 Task: Create a task  Implement payment gateway integration for the app , assign it to team member softage.7@softage.net in the project TreasureLine and update the status of the task to  At Risk , set the priority of the task to Medium.
Action: Mouse moved to (75, 312)
Screenshot: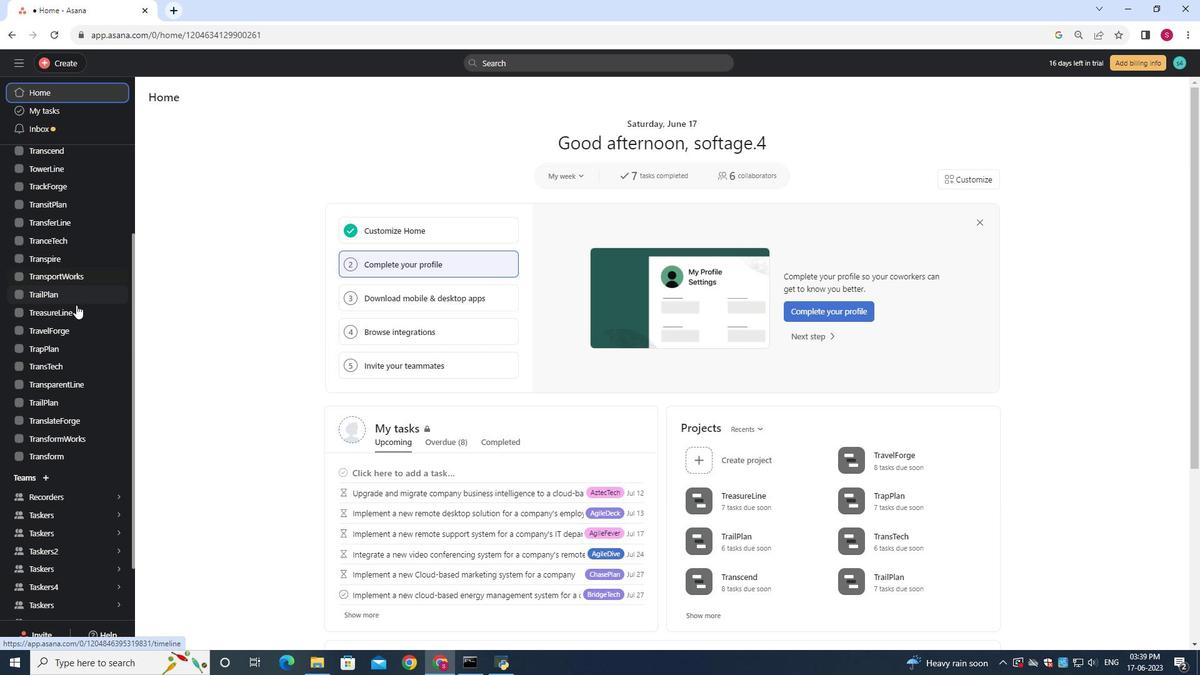 
Action: Mouse pressed left at (75, 312)
Screenshot: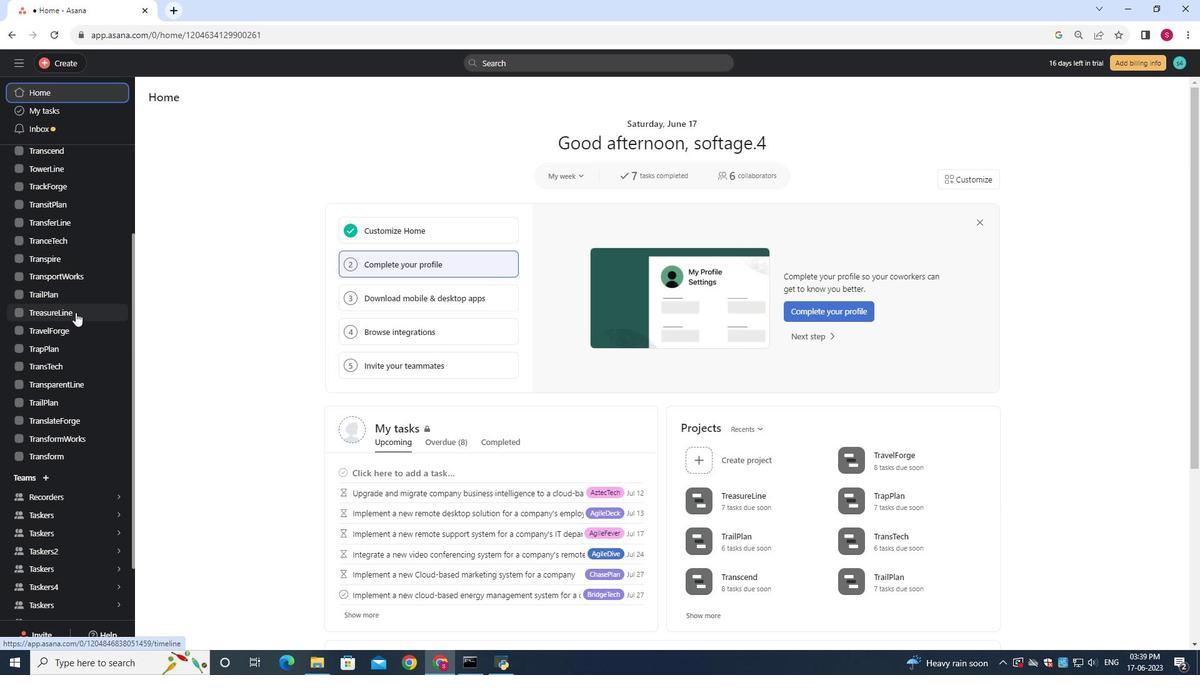 
Action: Mouse moved to (175, 148)
Screenshot: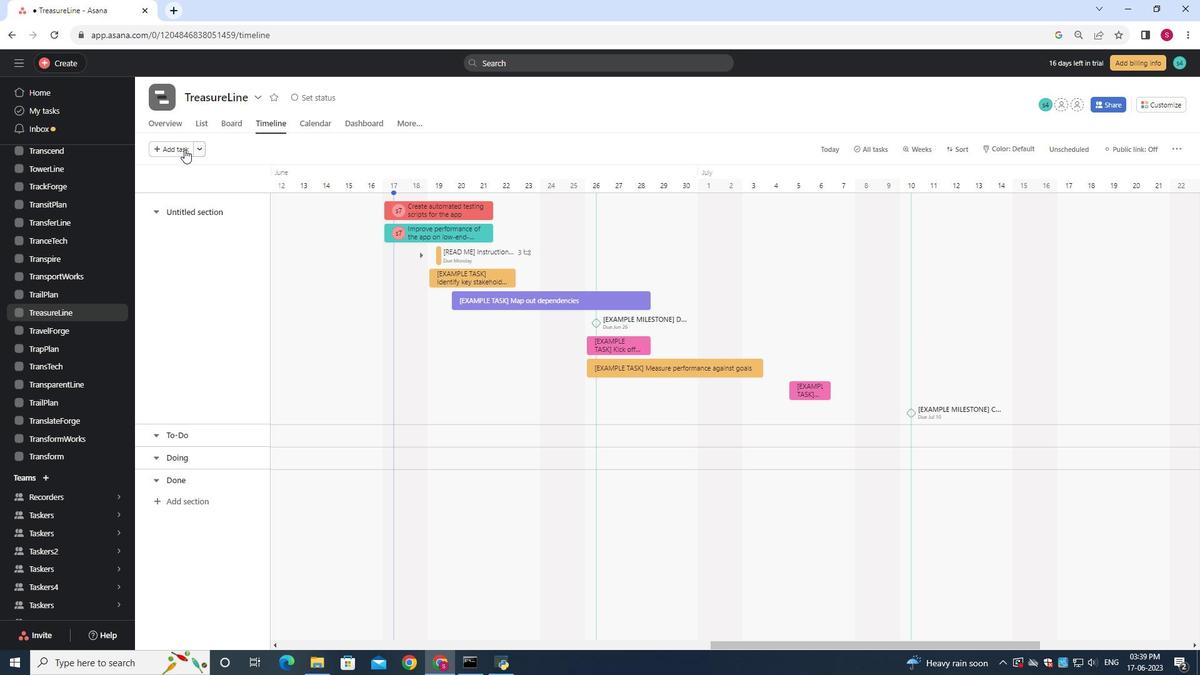 
Action: Mouse pressed left at (175, 148)
Screenshot: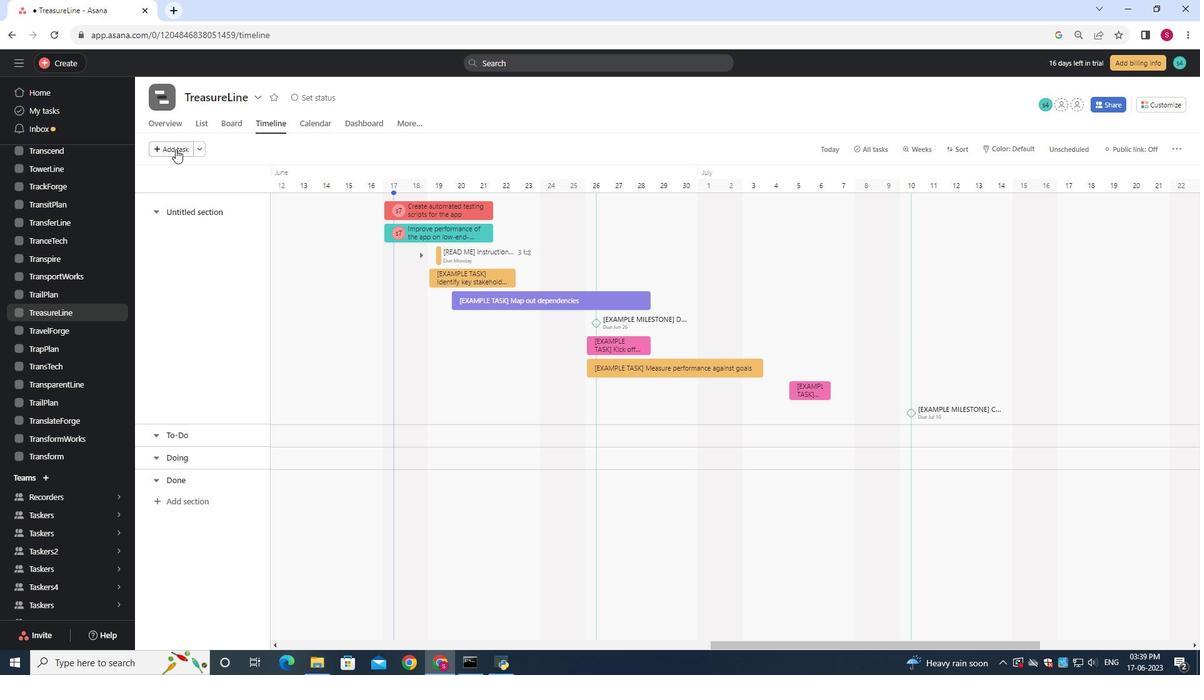 
Action: Mouse moved to (179, 150)
Screenshot: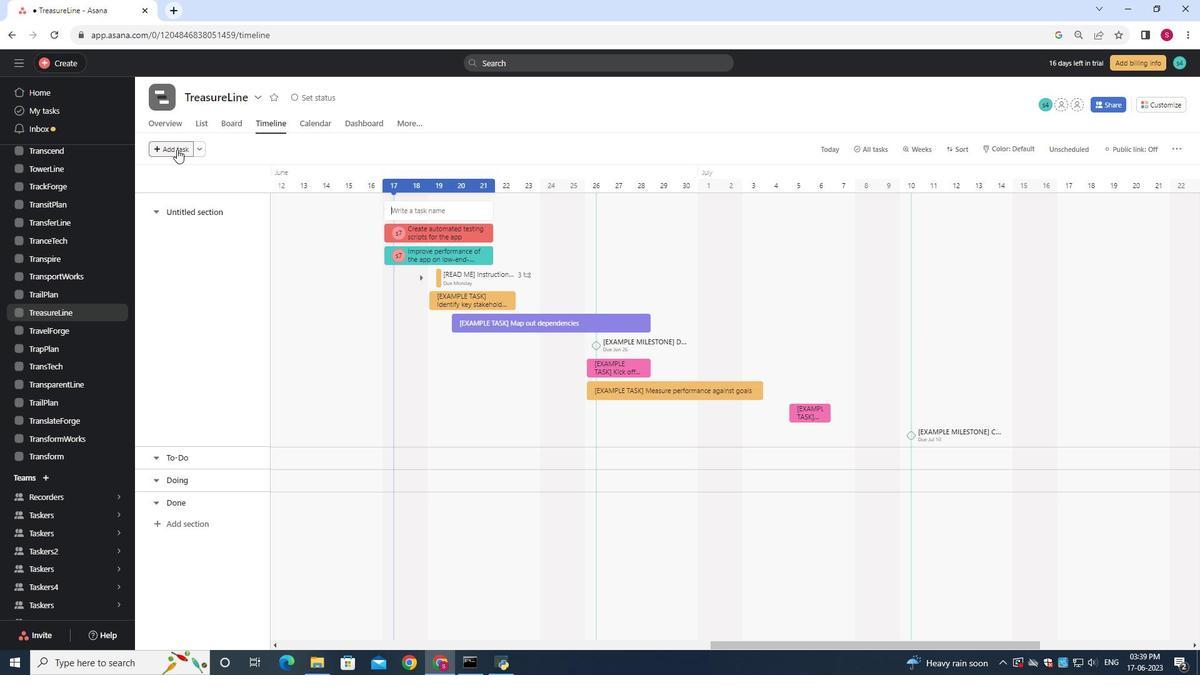 
Action: Key pressed <Key.shift>Implement<Key.space>payment<Key.space>gateway<Key.space>integration<Key.space>for<Key.space>the<Key.space>app
Screenshot: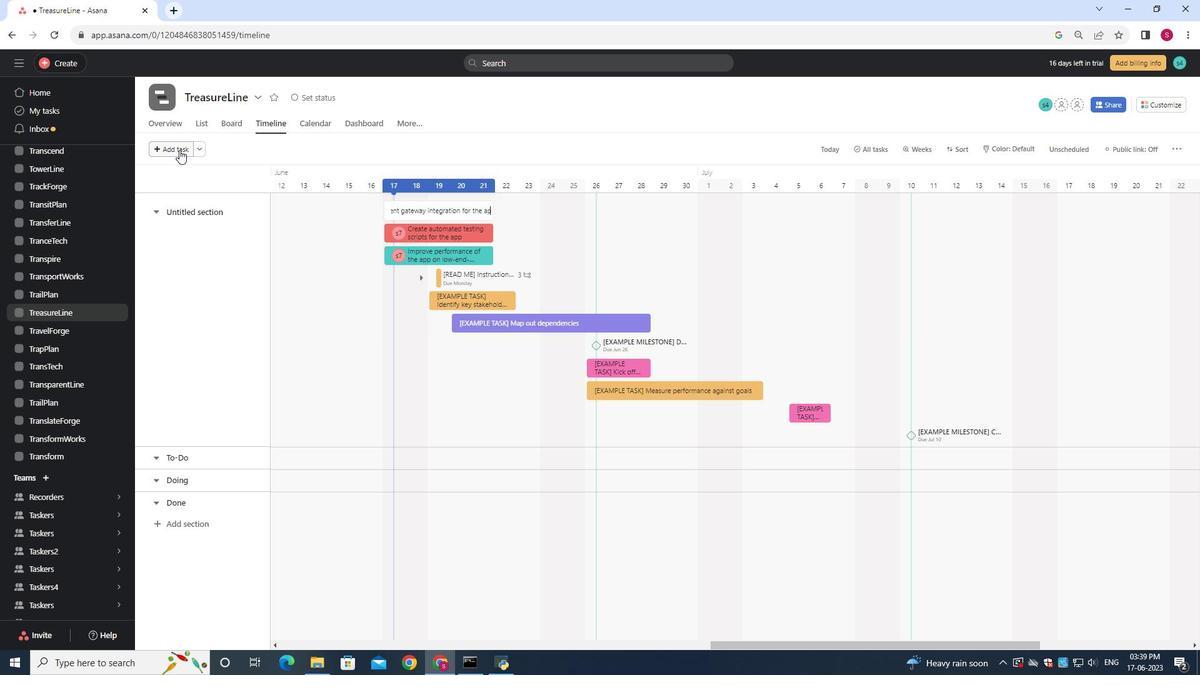 
Action: Mouse moved to (430, 200)
Screenshot: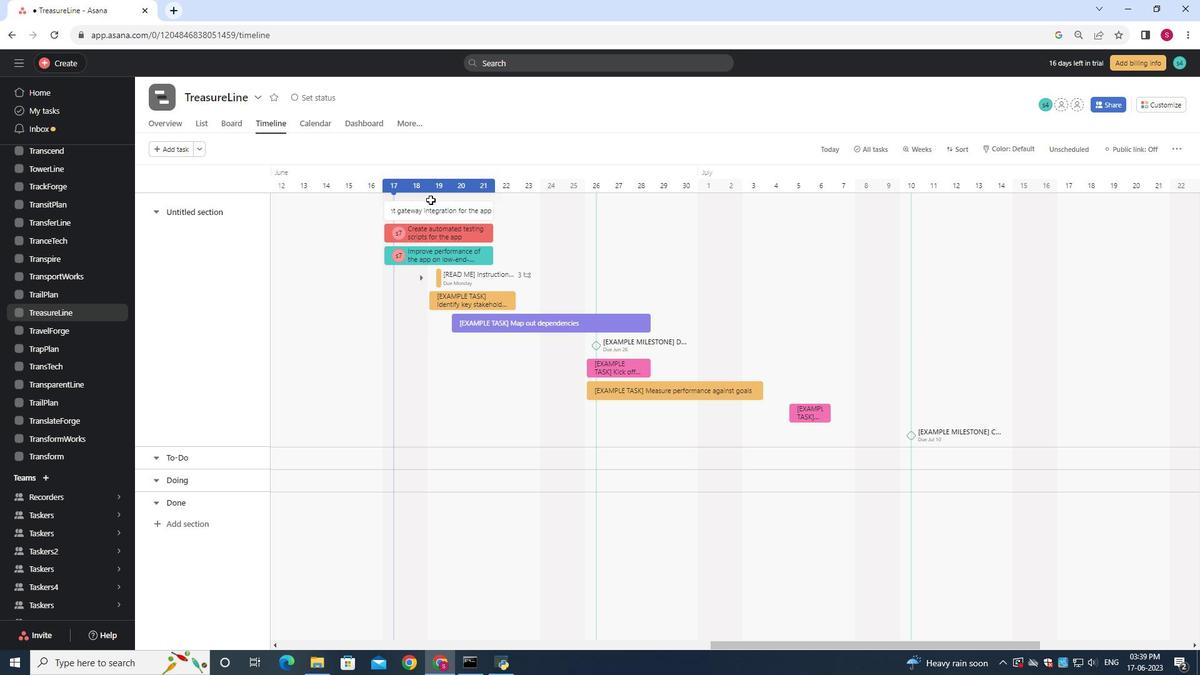 
Action: Key pressed <Key.backspace><Key.backspace><Key.backspace><Key.backspace><Key.backspace><Key.backspace>
Screenshot: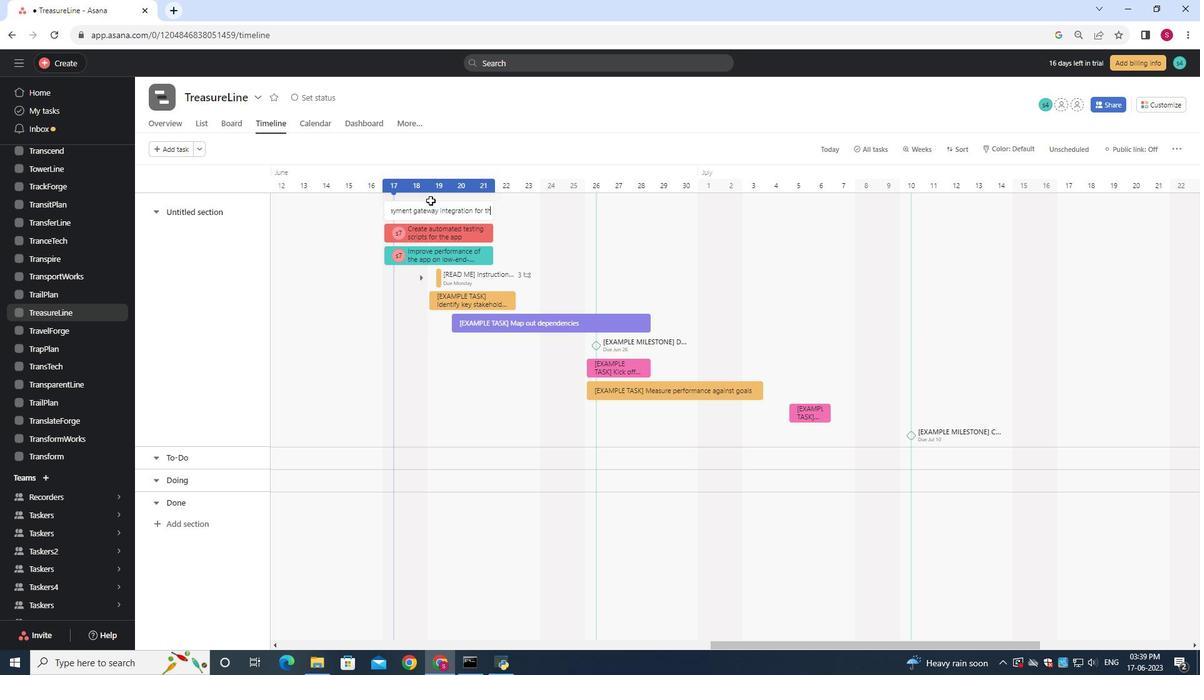 
Action: Mouse moved to (448, 210)
Screenshot: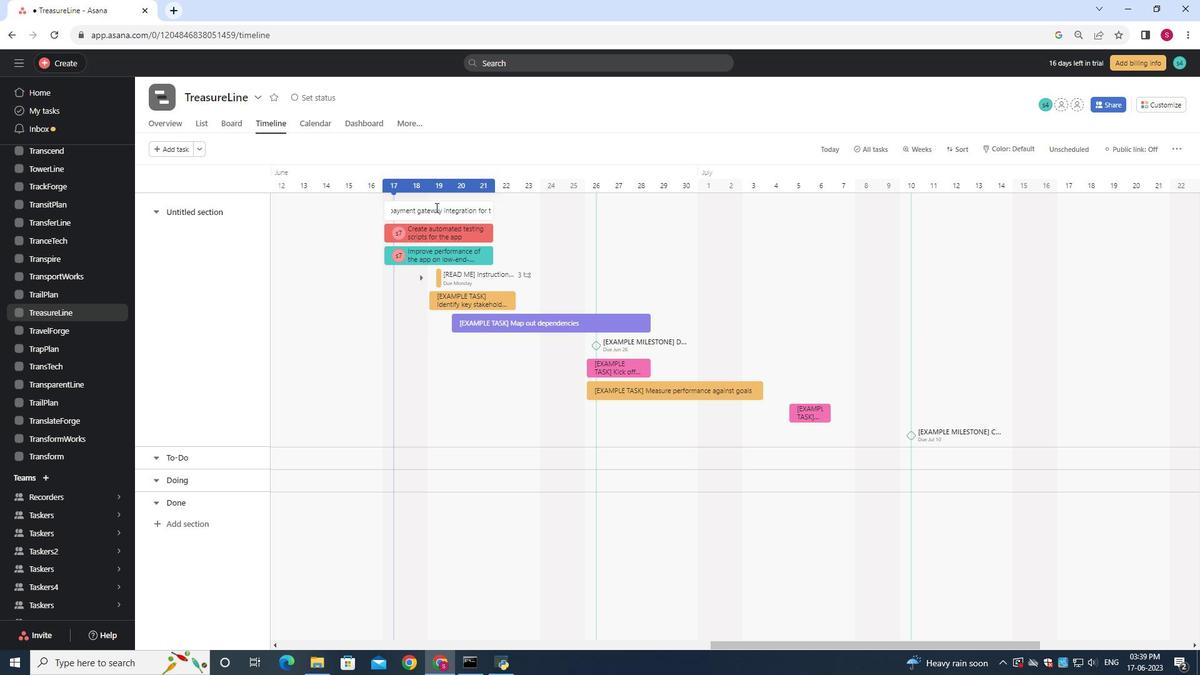 
Action: Key pressed <Key.backspace>
Screenshot: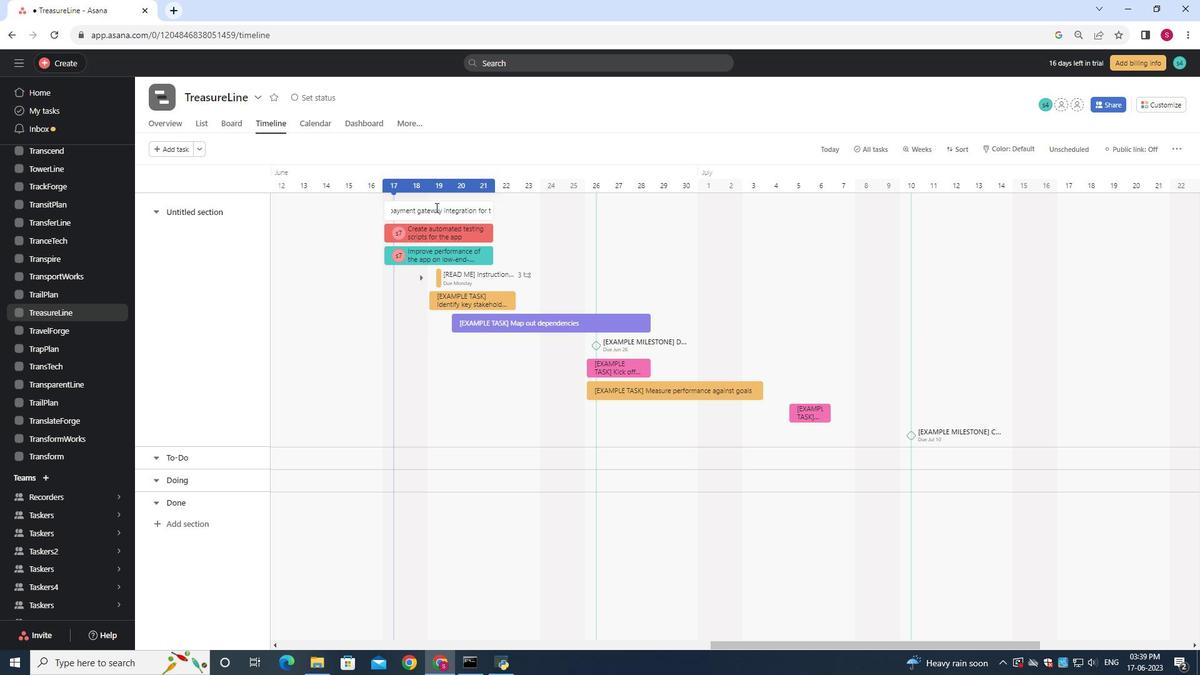 
Action: Mouse moved to (450, 211)
Screenshot: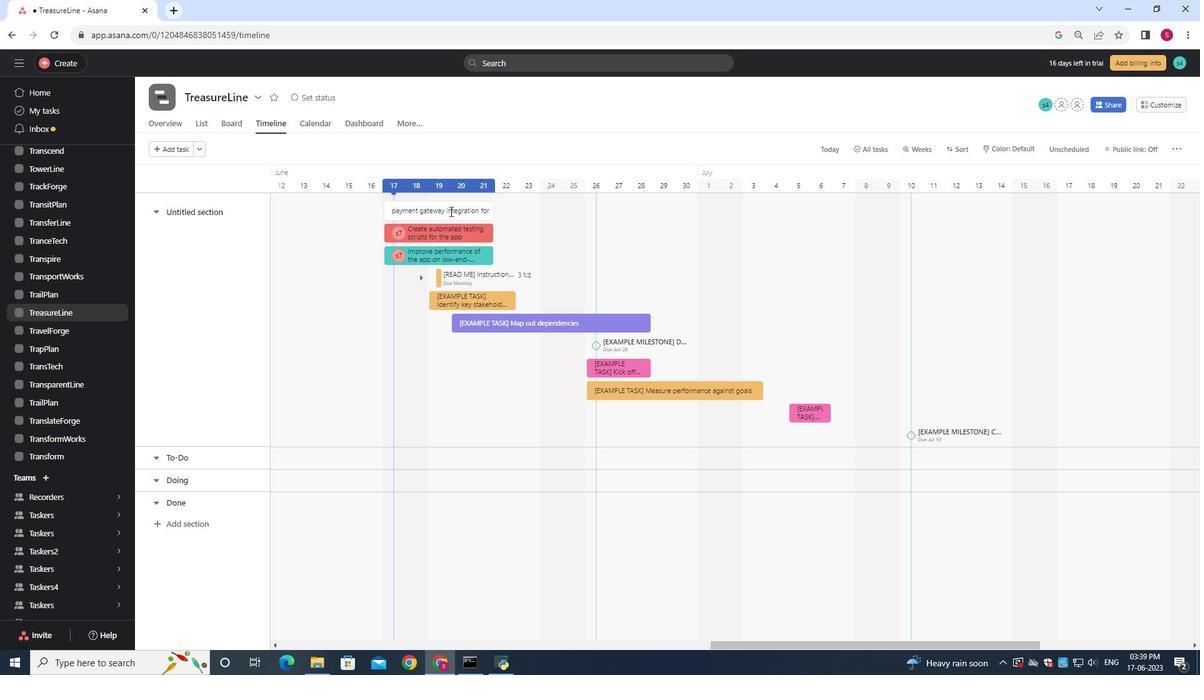 
Action: Key pressed <Key.backspace><Key.backspace><Key.backspace><Key.backspace>
Screenshot: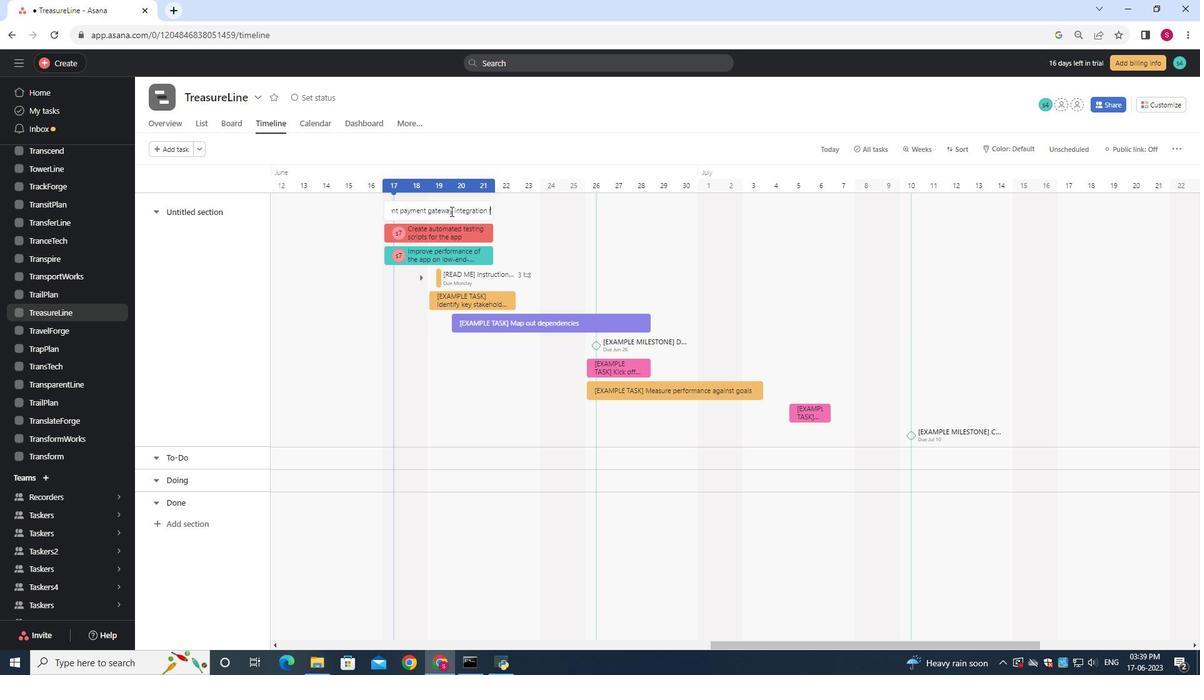 
Action: Mouse pressed left at (450, 211)
Screenshot: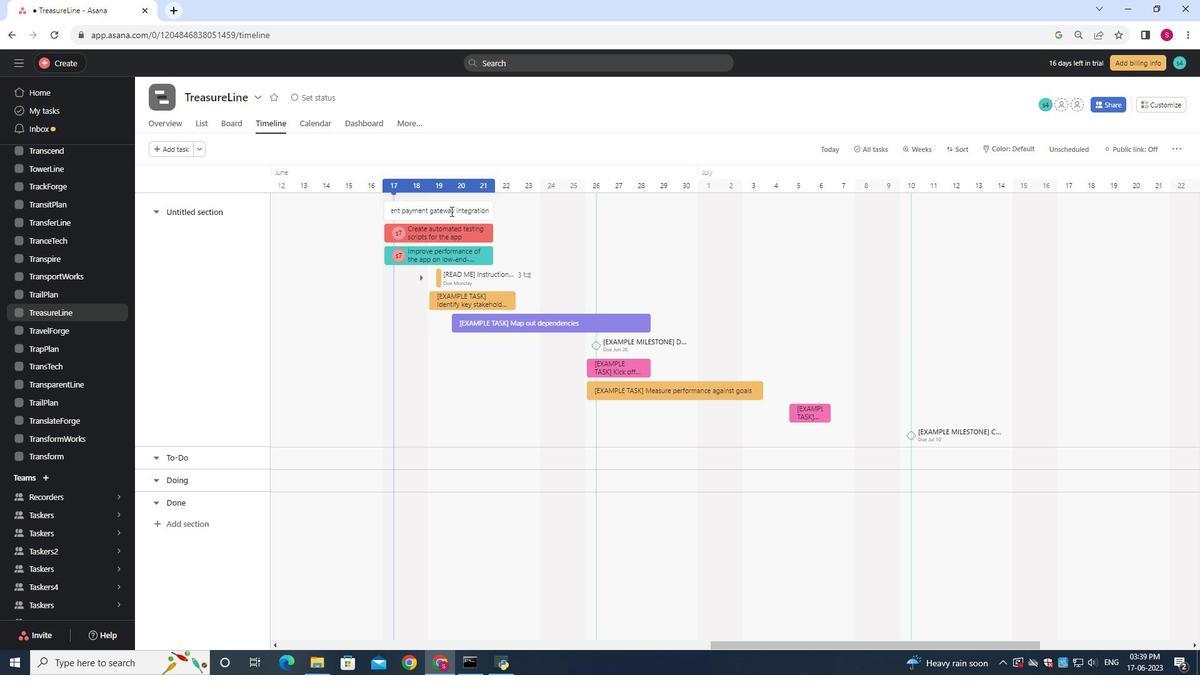 
Action: Mouse moved to (933, 209)
Screenshot: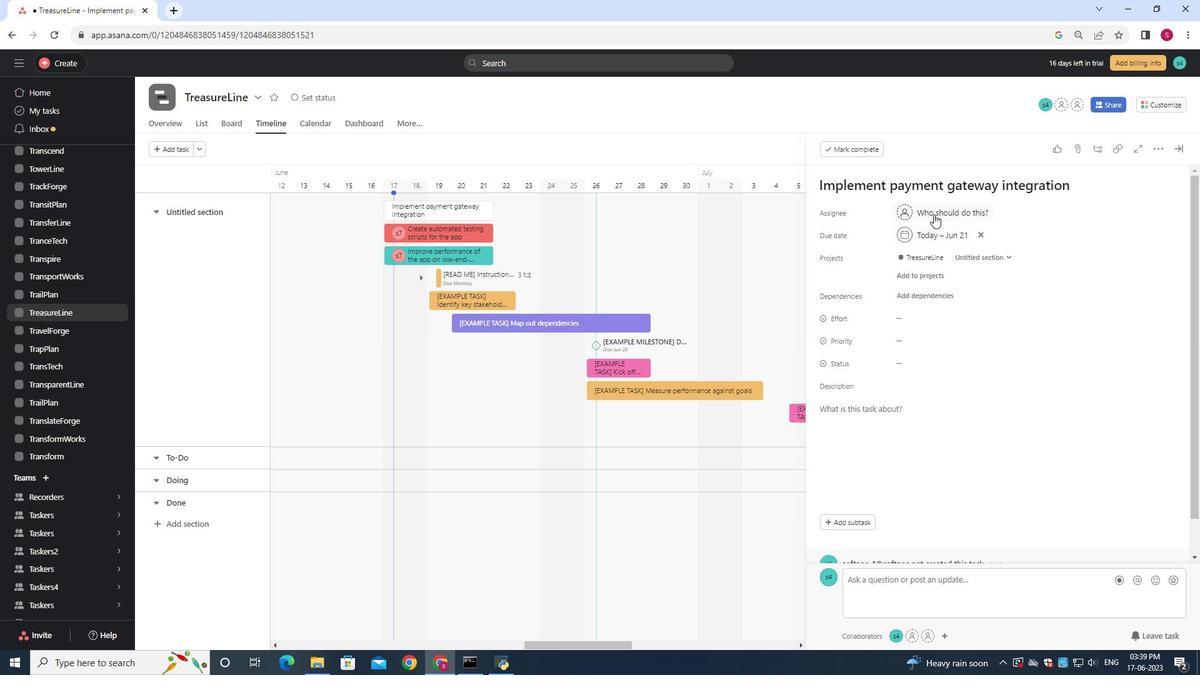 
Action: Mouse pressed left at (933, 209)
Screenshot: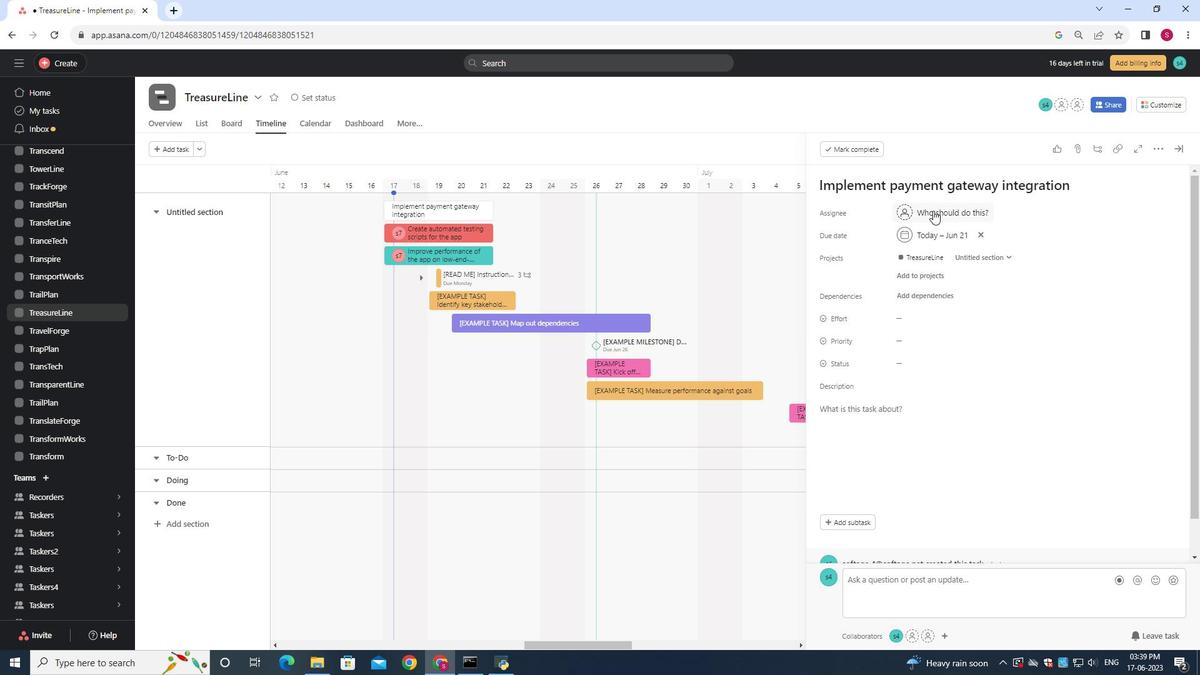 
Action: Key pressed softage.7<Key.shift>@softage.net
Screenshot: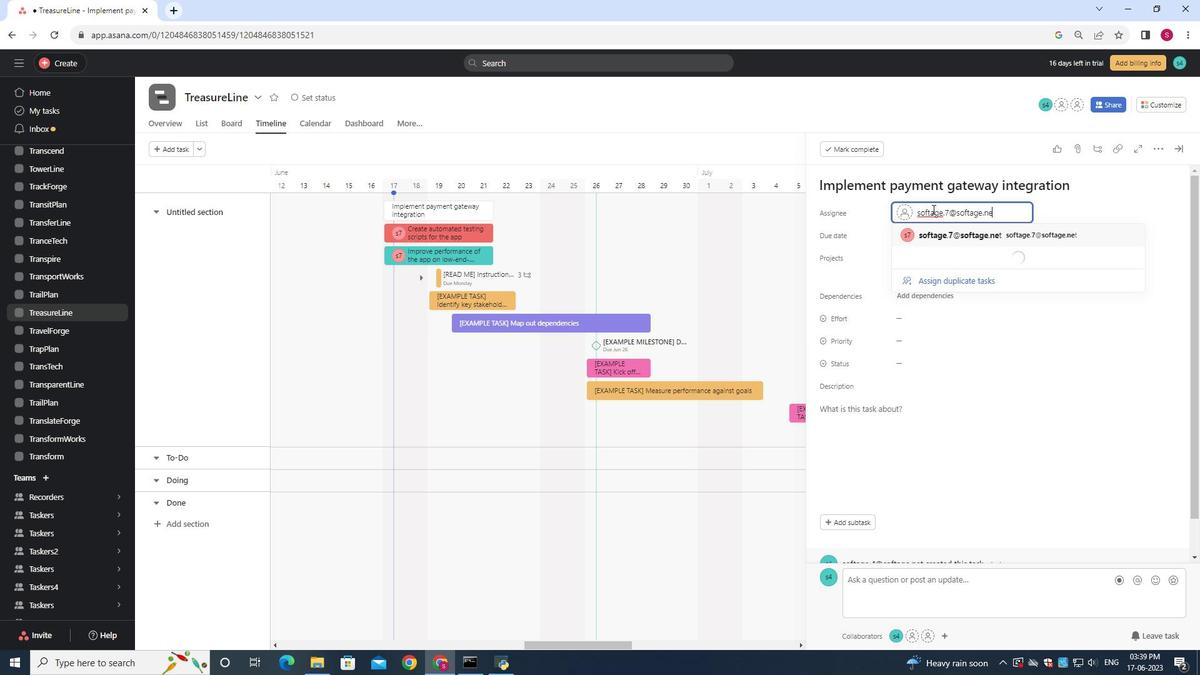 
Action: Mouse moved to (960, 233)
Screenshot: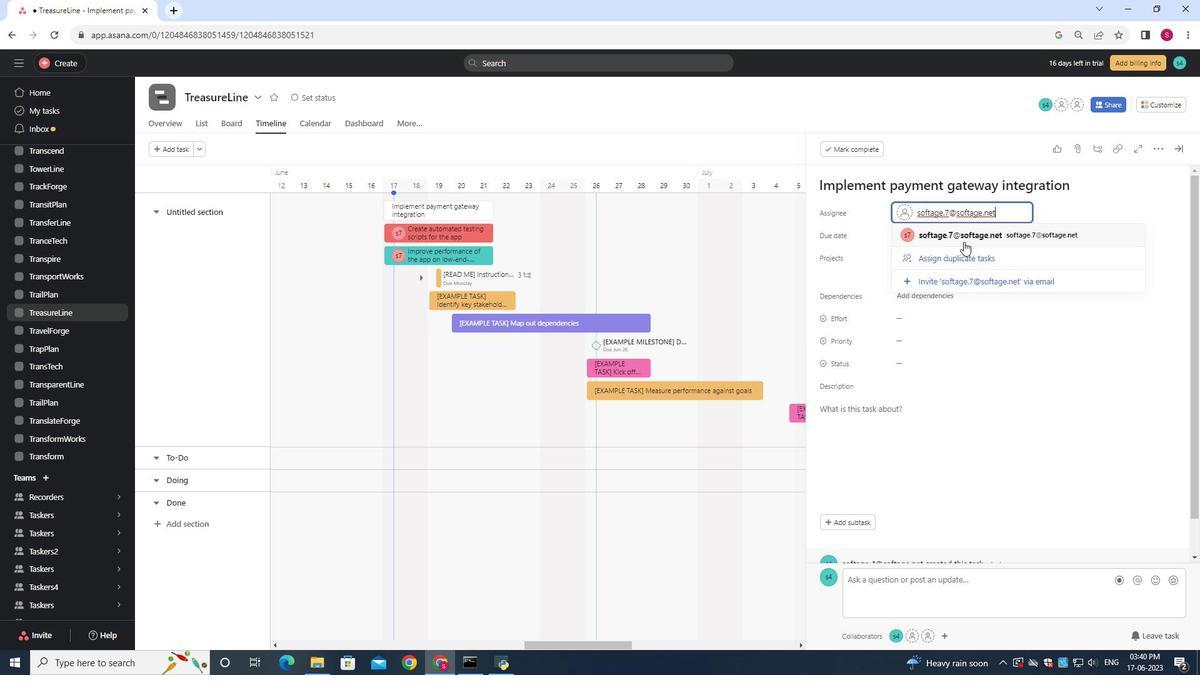 
Action: Mouse pressed left at (960, 233)
Screenshot: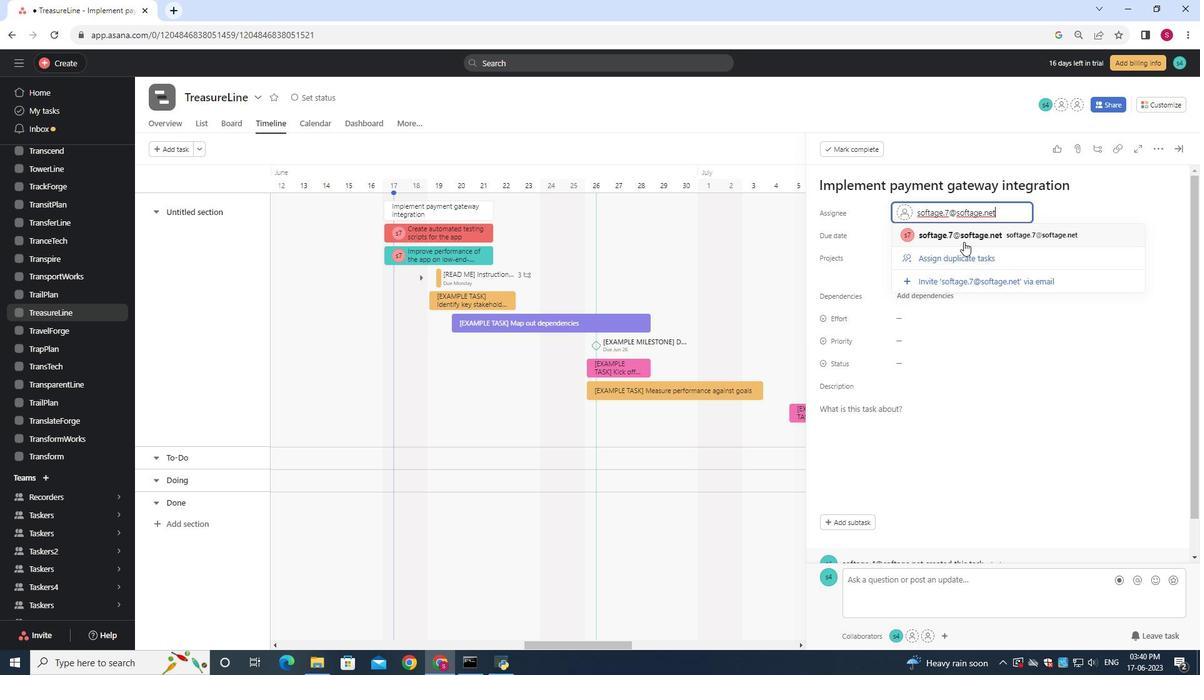 
Action: Mouse moved to (893, 362)
Screenshot: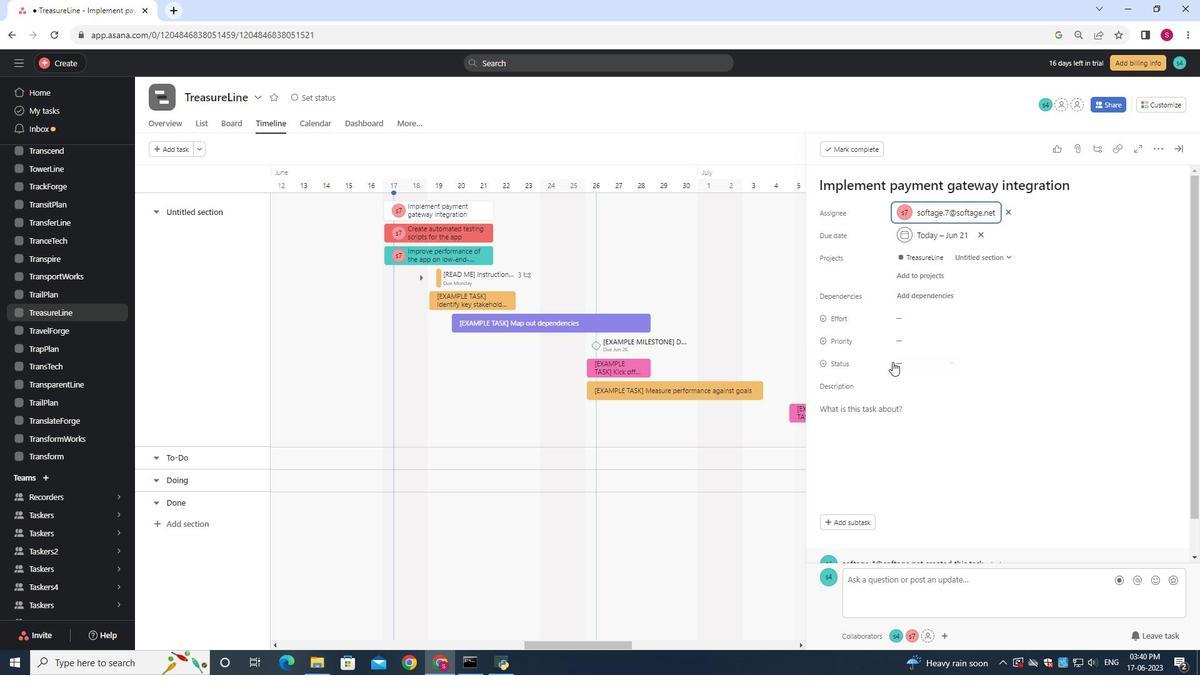 
Action: Mouse pressed left at (893, 362)
Screenshot: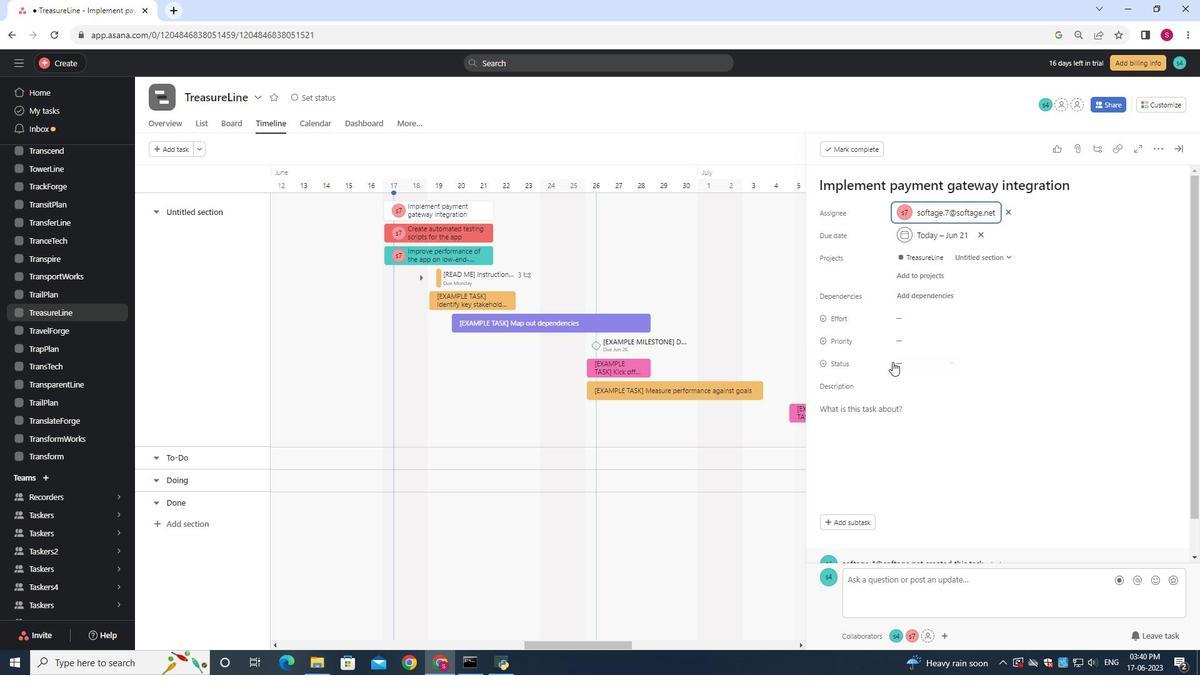 
Action: Mouse moved to (928, 420)
Screenshot: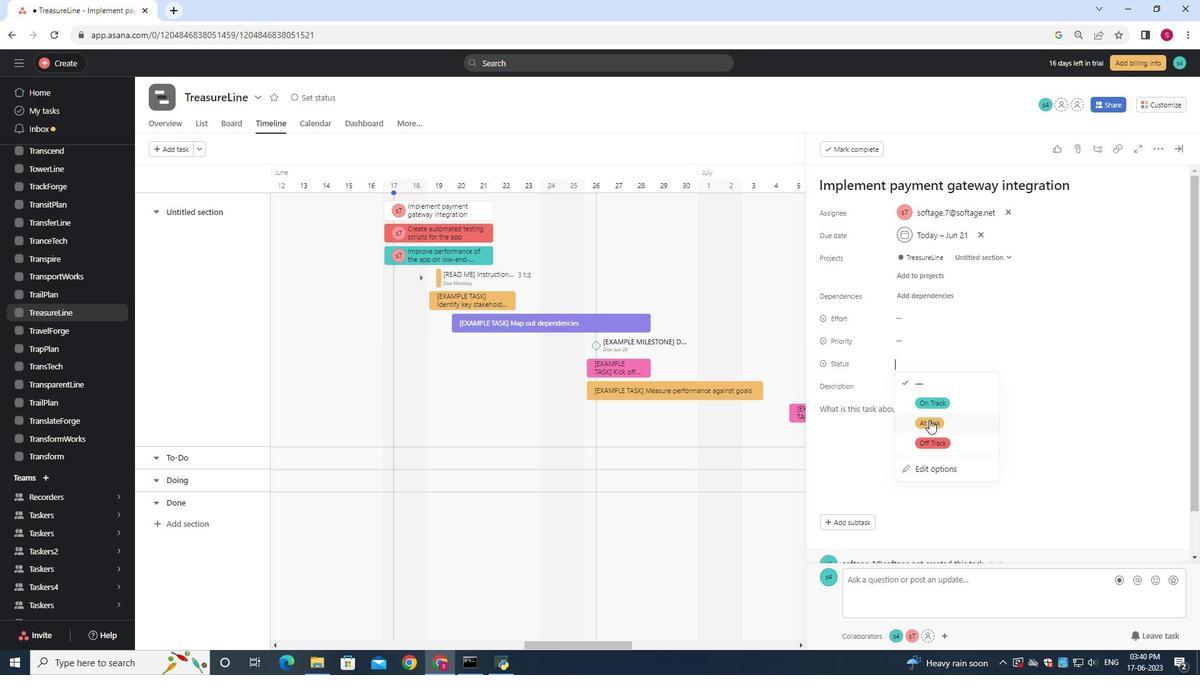 
Action: Mouse pressed left at (928, 420)
Screenshot: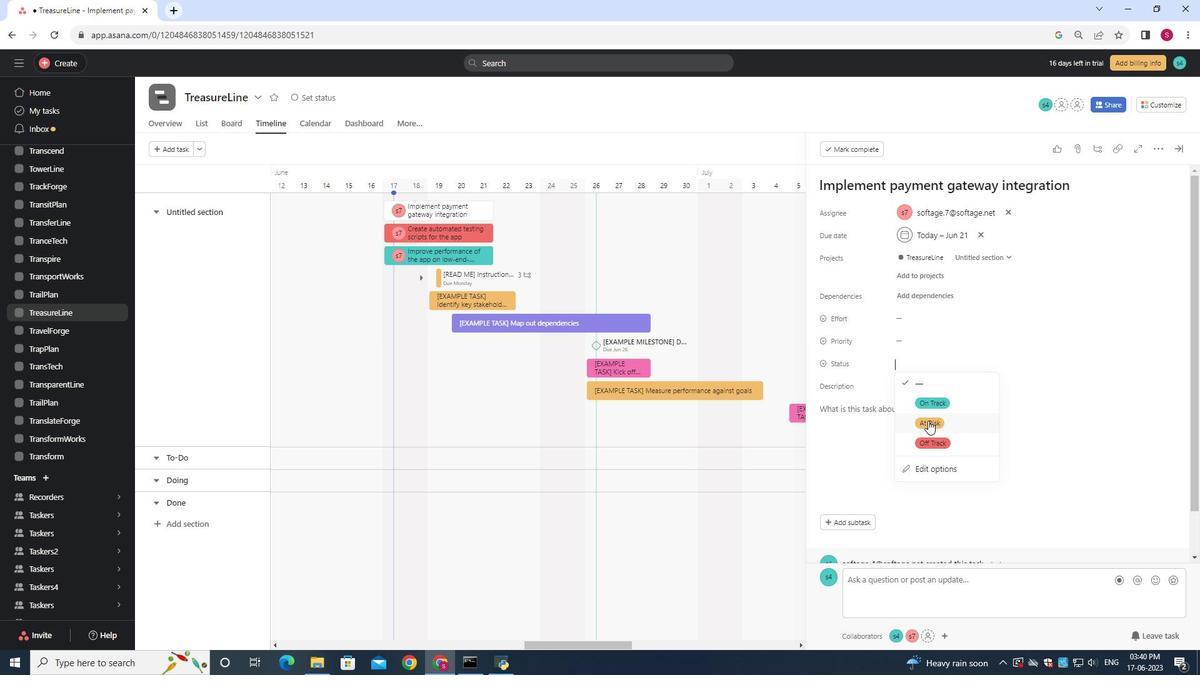 
Action: Mouse moved to (903, 341)
Screenshot: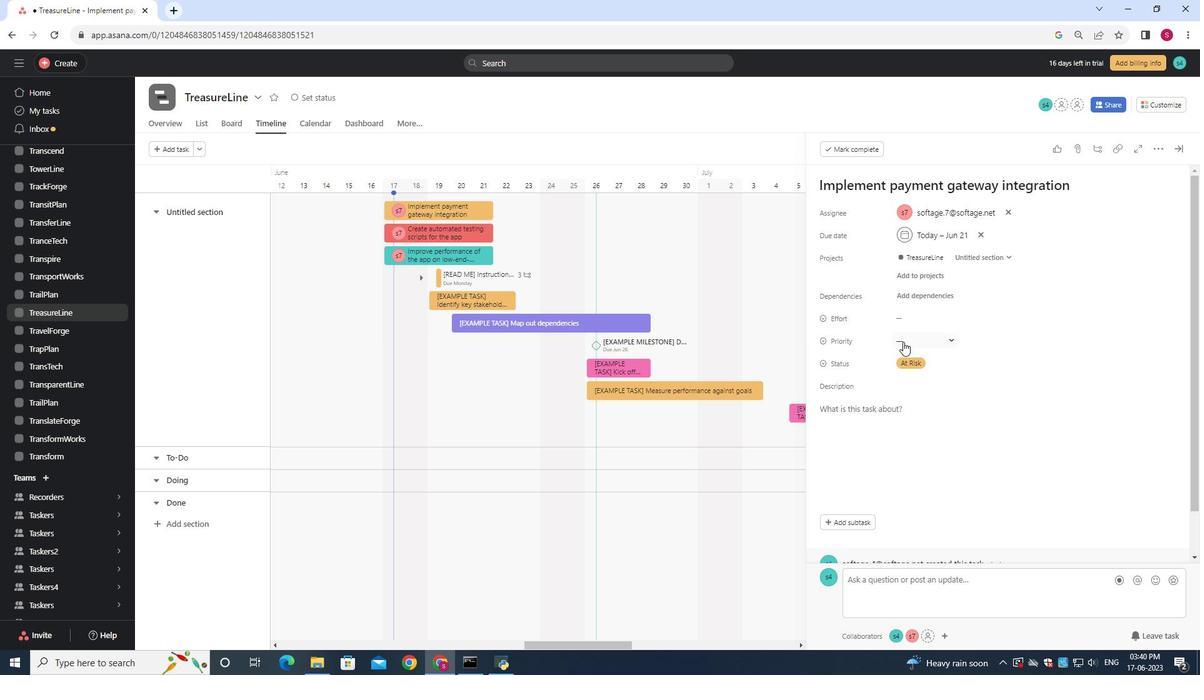 
Action: Mouse pressed left at (903, 341)
Screenshot: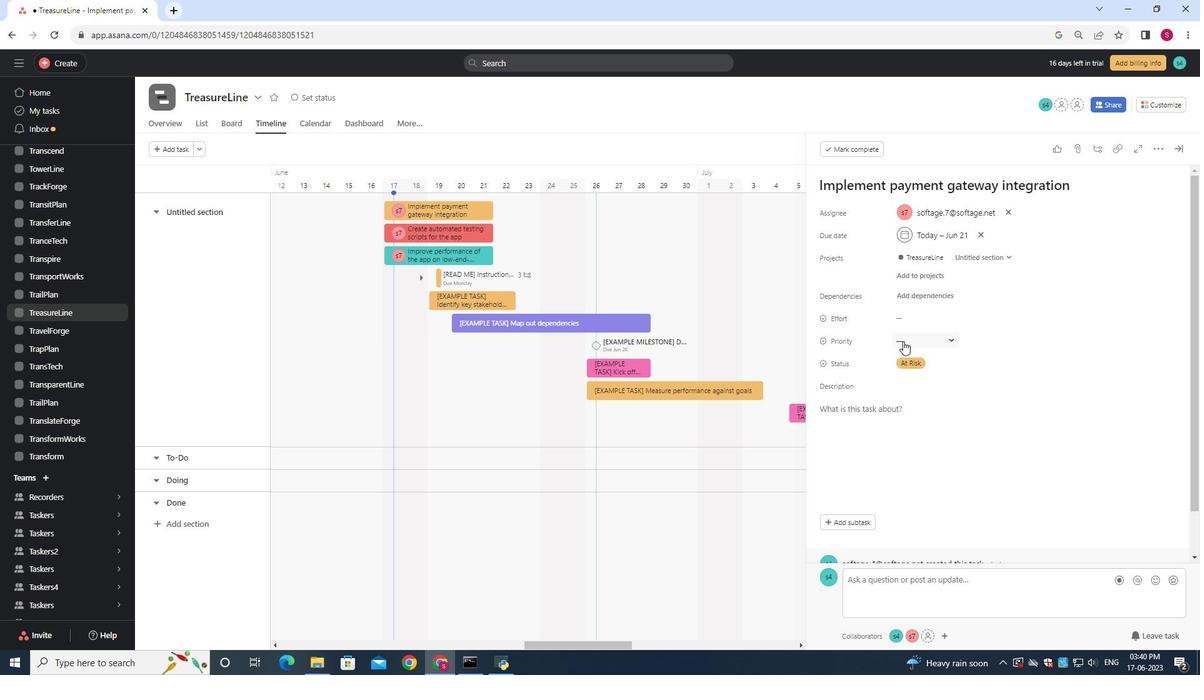 
Action: Mouse moved to (934, 401)
Screenshot: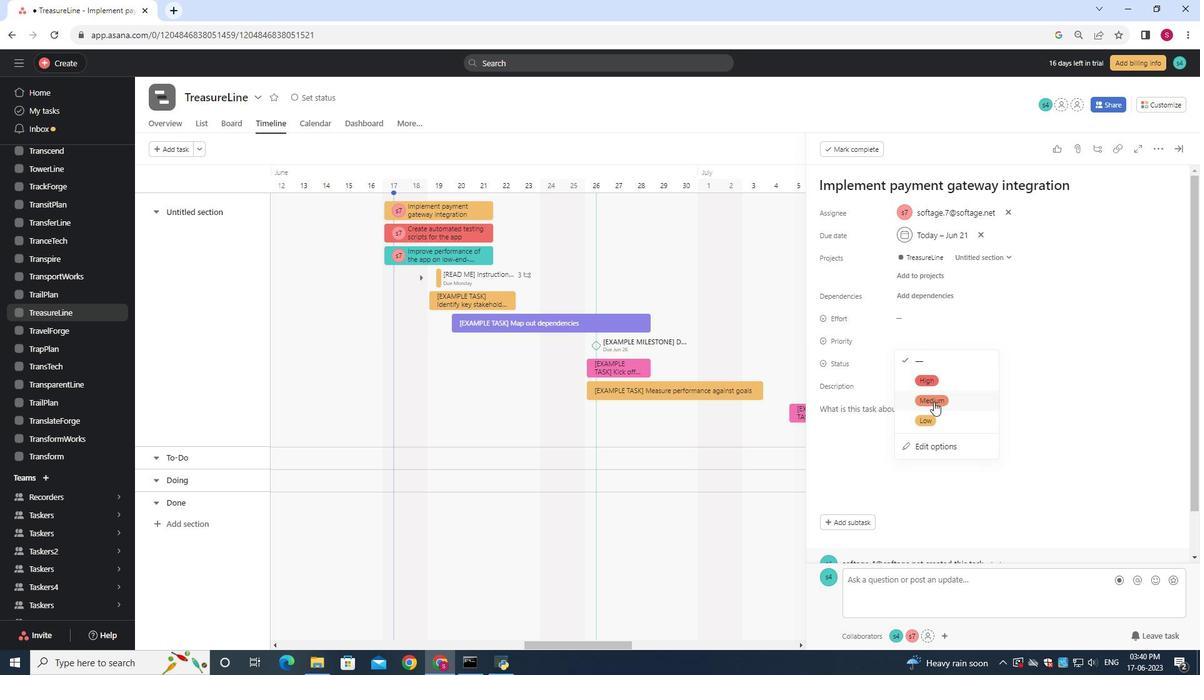 
Action: Mouse pressed left at (934, 401)
Screenshot: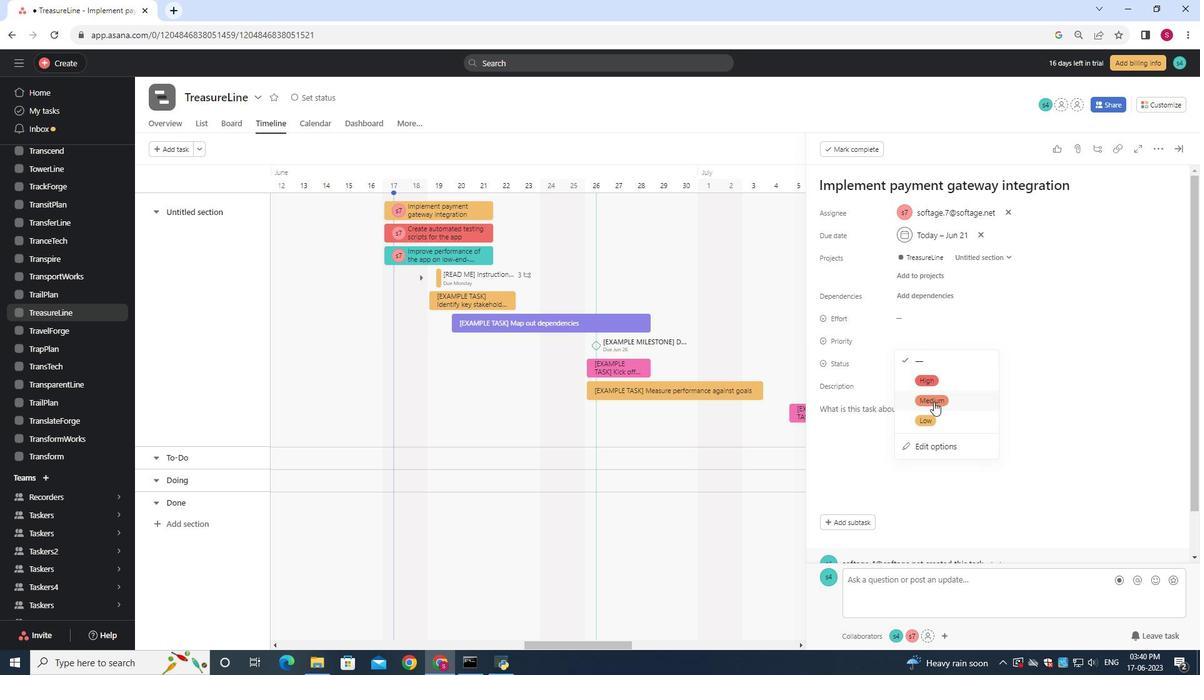 
Action: Mouse moved to (929, 348)
Screenshot: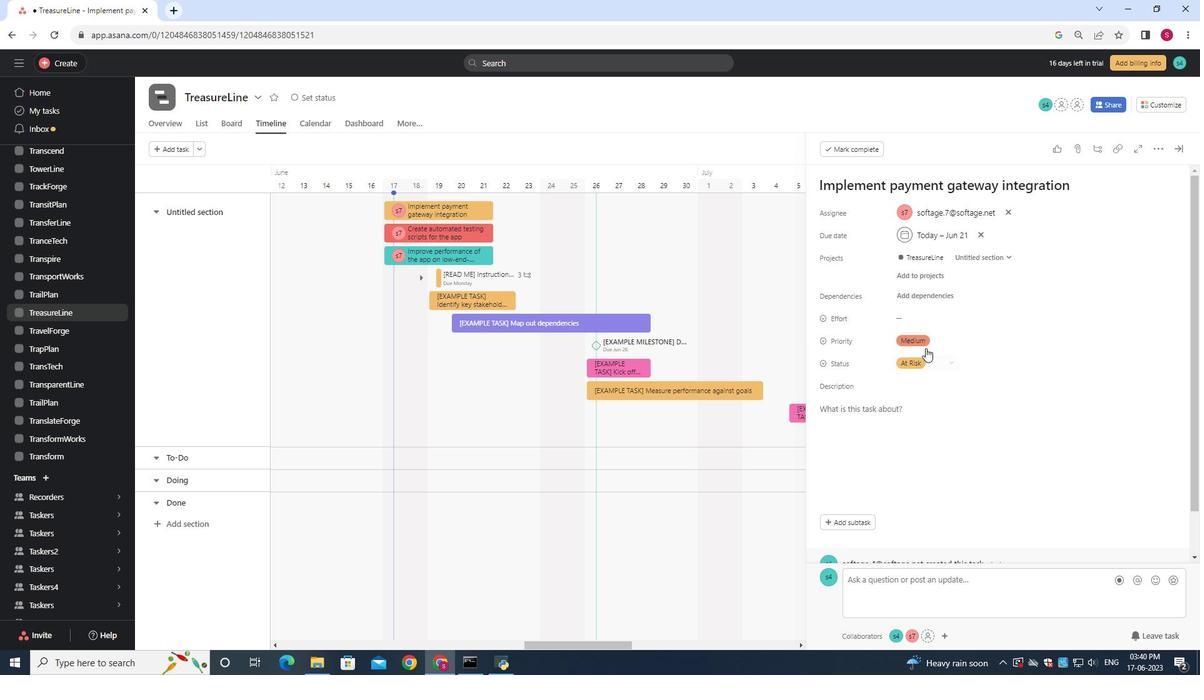 
